 Task: Check the sale-to-list ratio of high ceilings in the last 3 years.
Action: Mouse moved to (1026, 230)
Screenshot: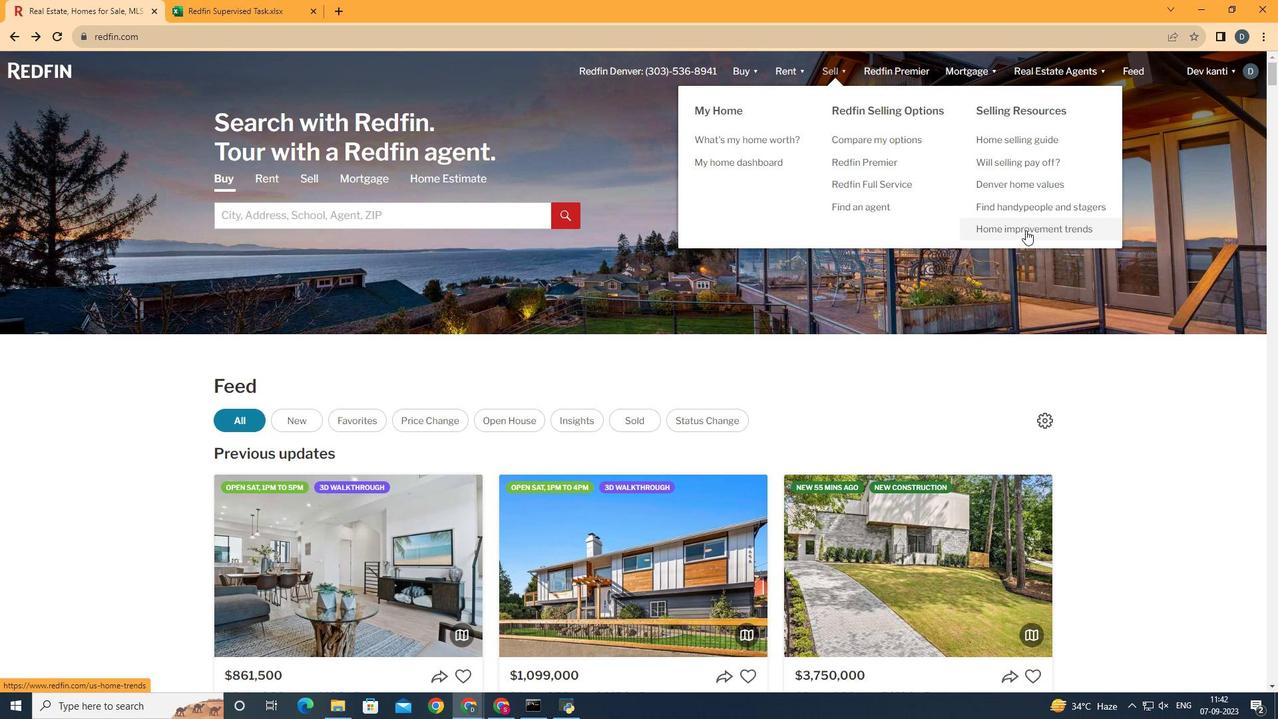 
Action: Mouse pressed left at (1026, 230)
Screenshot: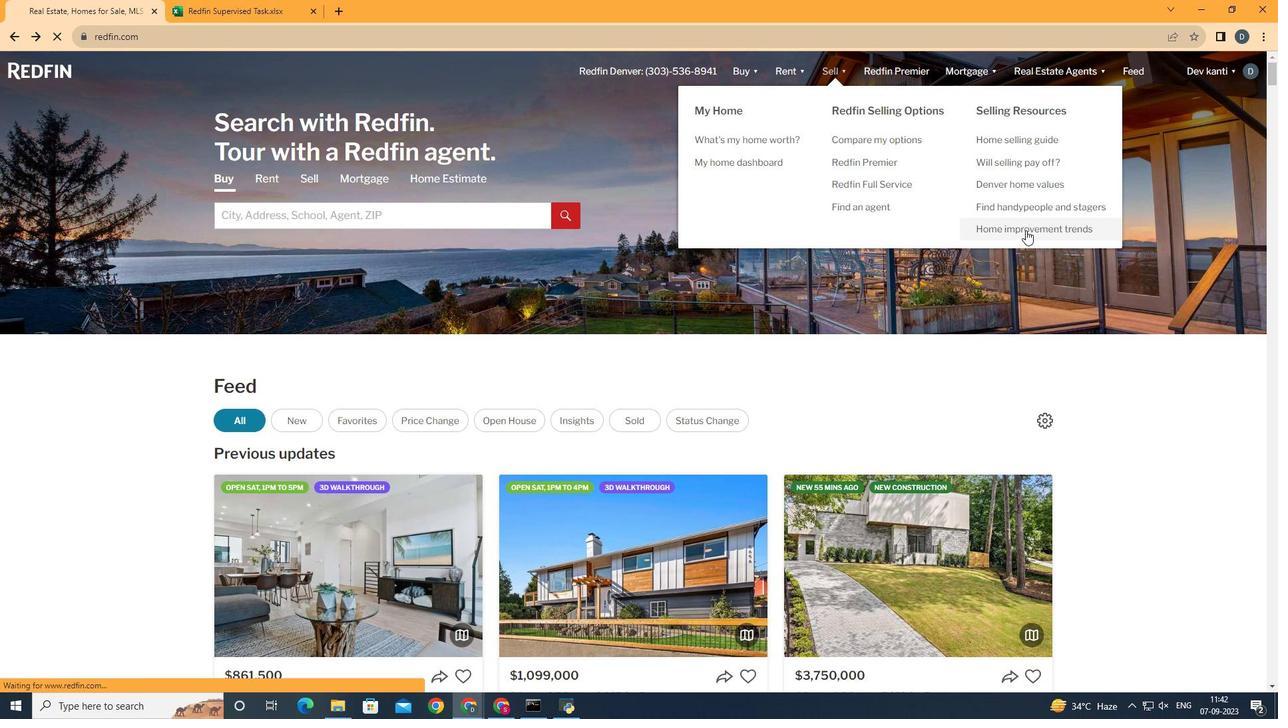 
Action: Mouse moved to (343, 251)
Screenshot: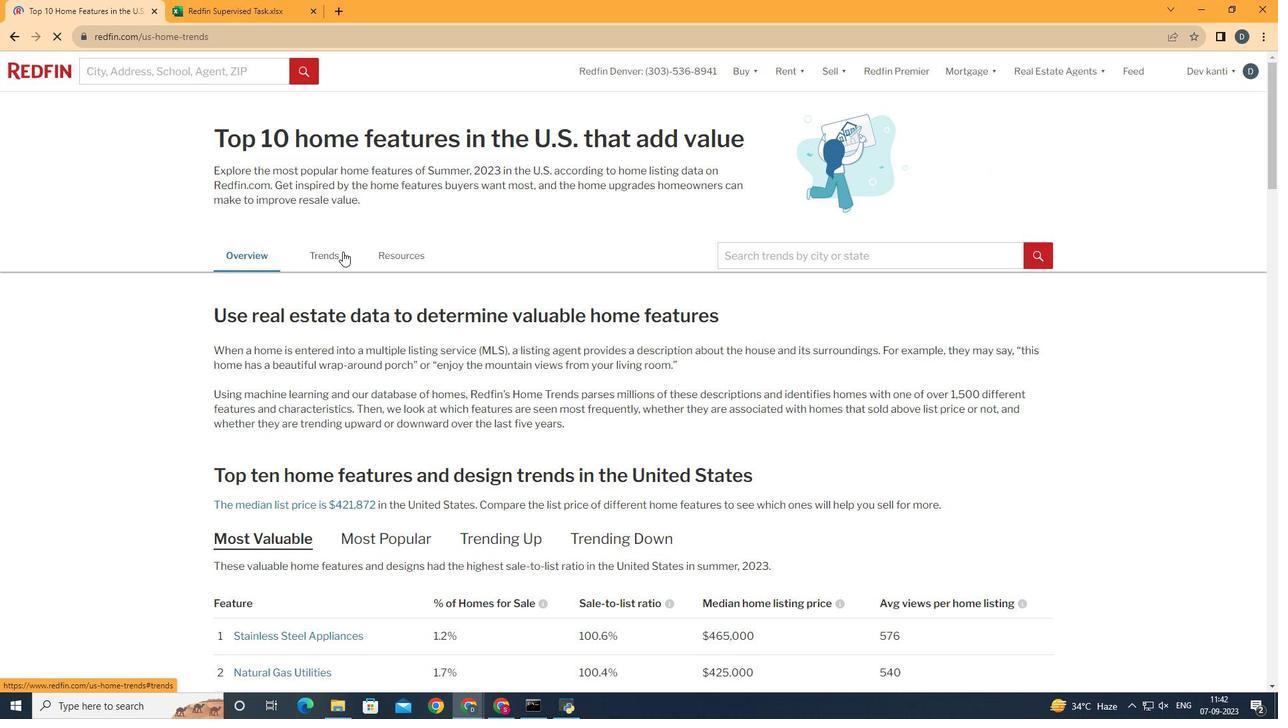 
Action: Mouse pressed left at (343, 251)
Screenshot: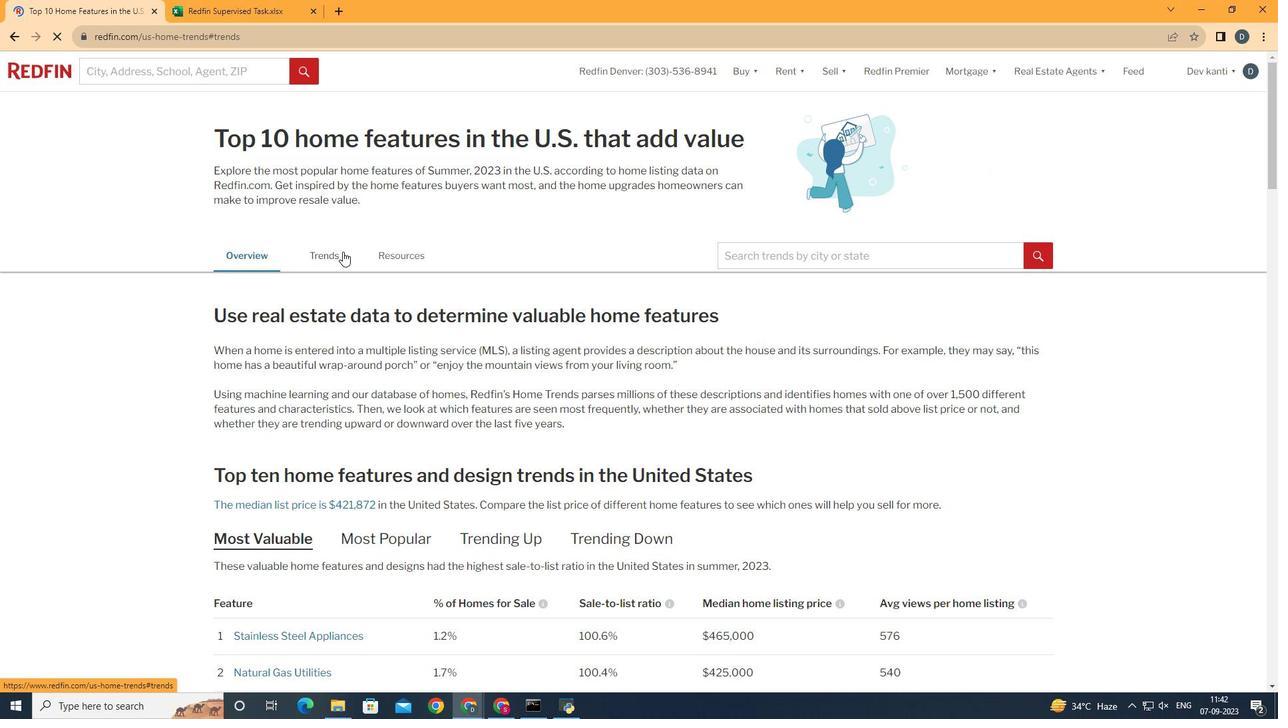 
Action: Mouse moved to (343, 251)
Screenshot: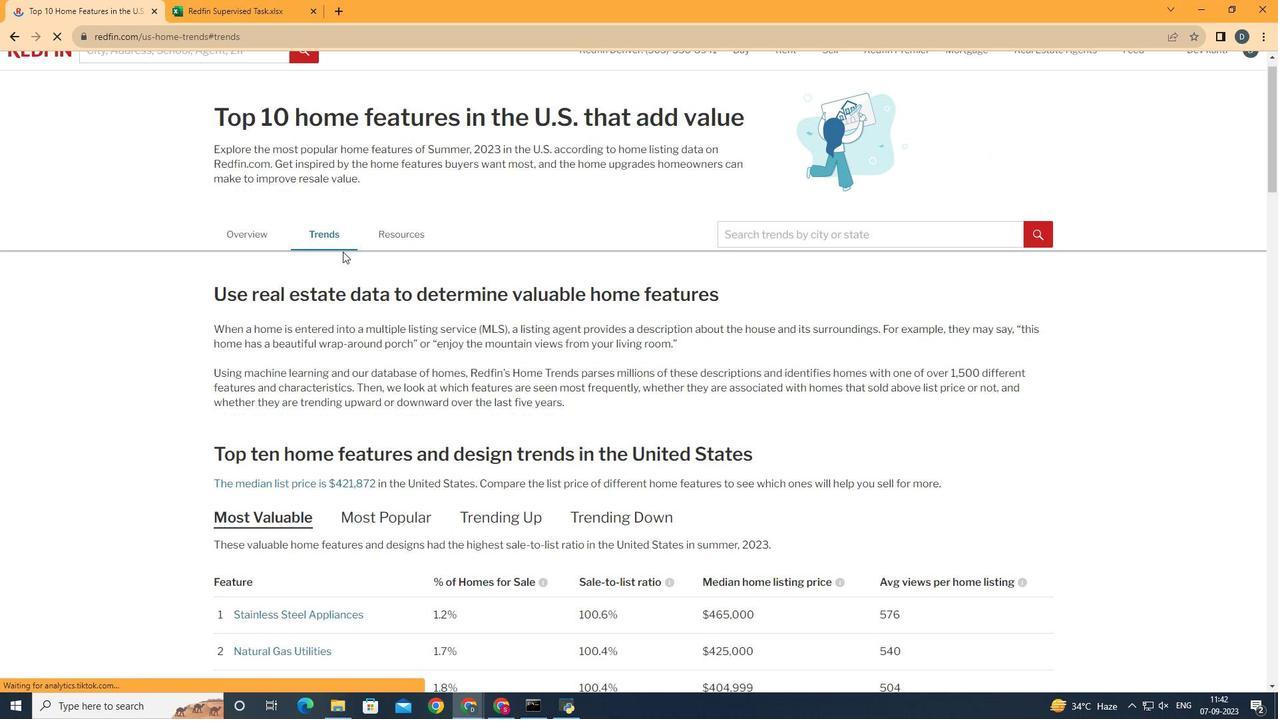 
Action: Mouse scrolled (343, 251) with delta (0, 0)
Screenshot: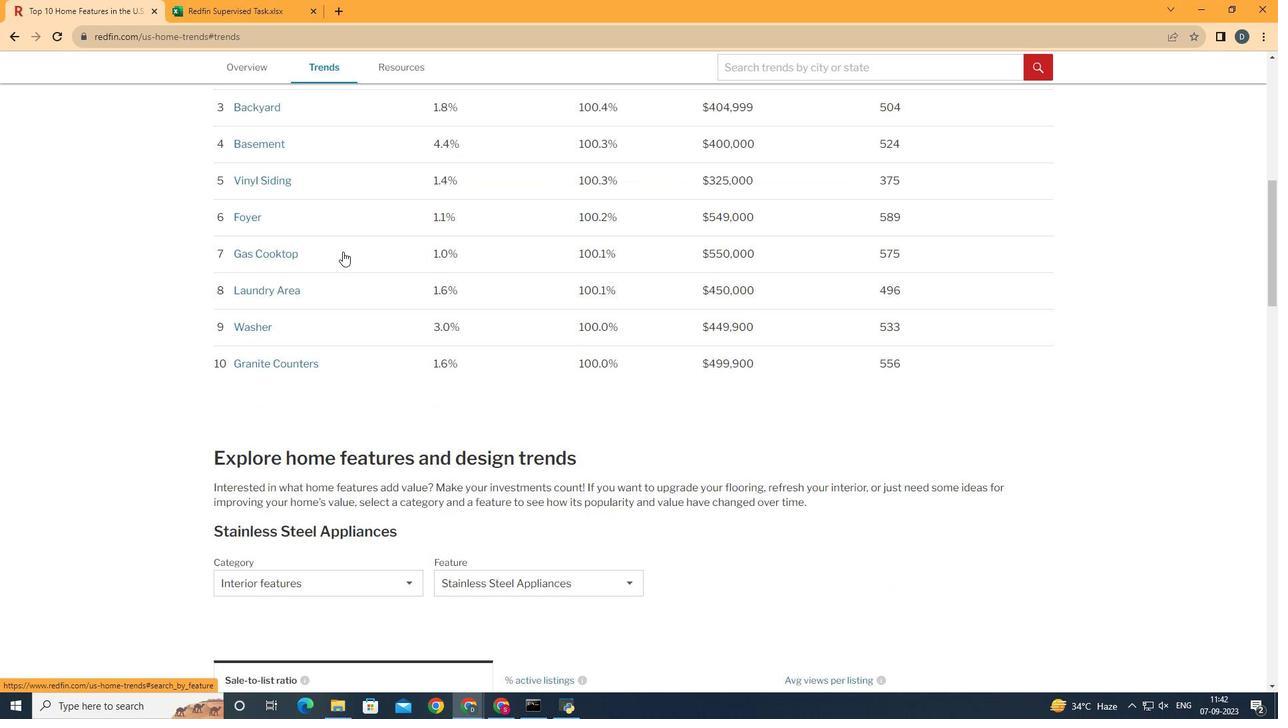 
Action: Mouse scrolled (343, 251) with delta (0, 0)
Screenshot: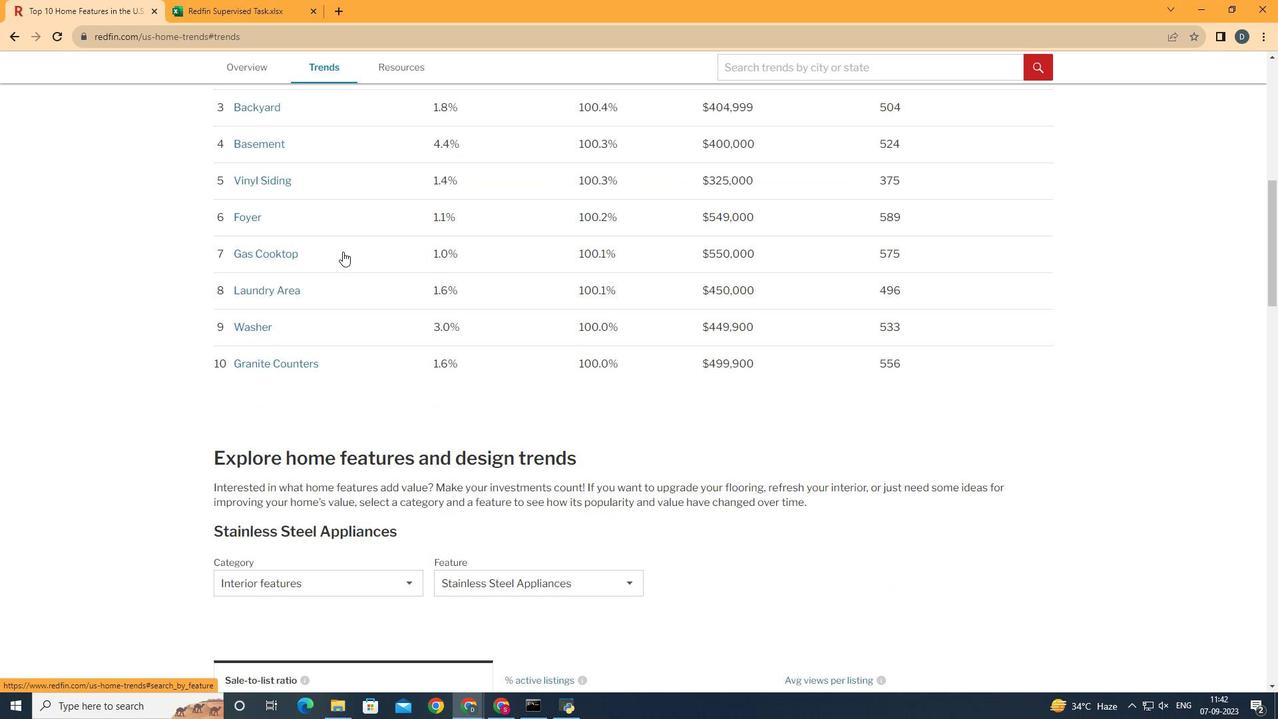 
Action: Mouse scrolled (343, 251) with delta (0, 0)
Screenshot: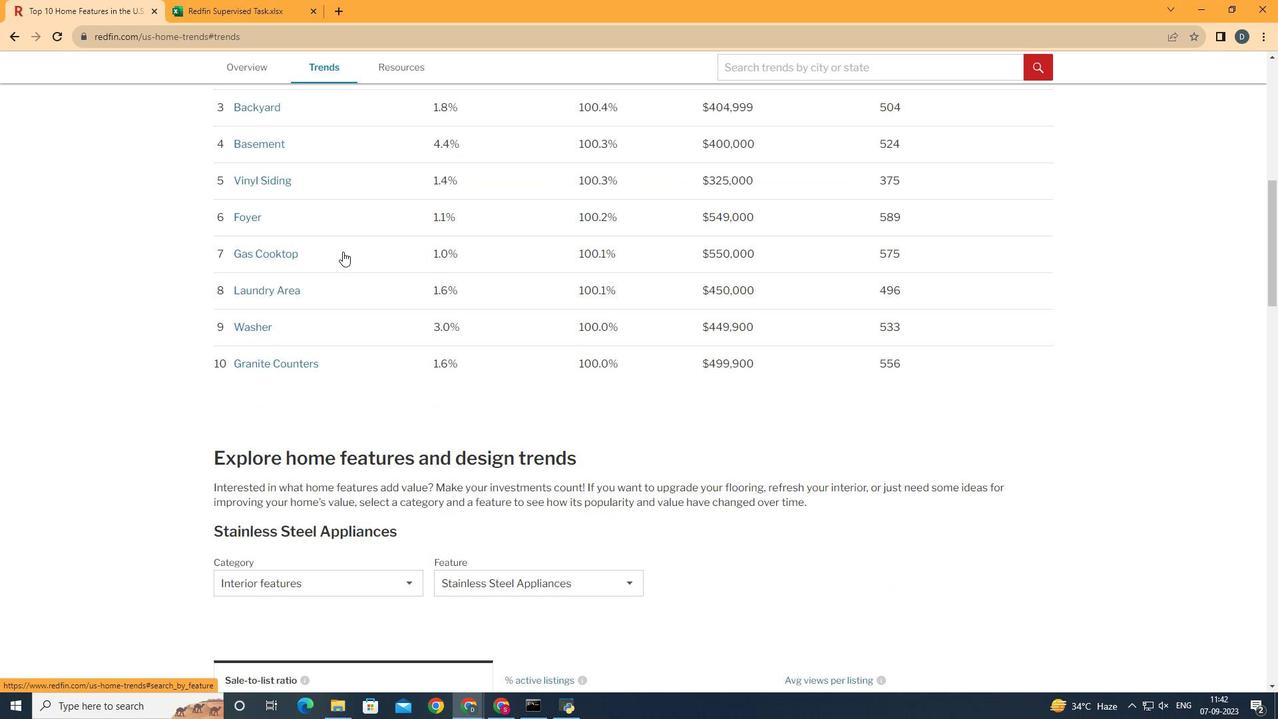 
Action: Mouse scrolled (343, 251) with delta (0, 0)
Screenshot: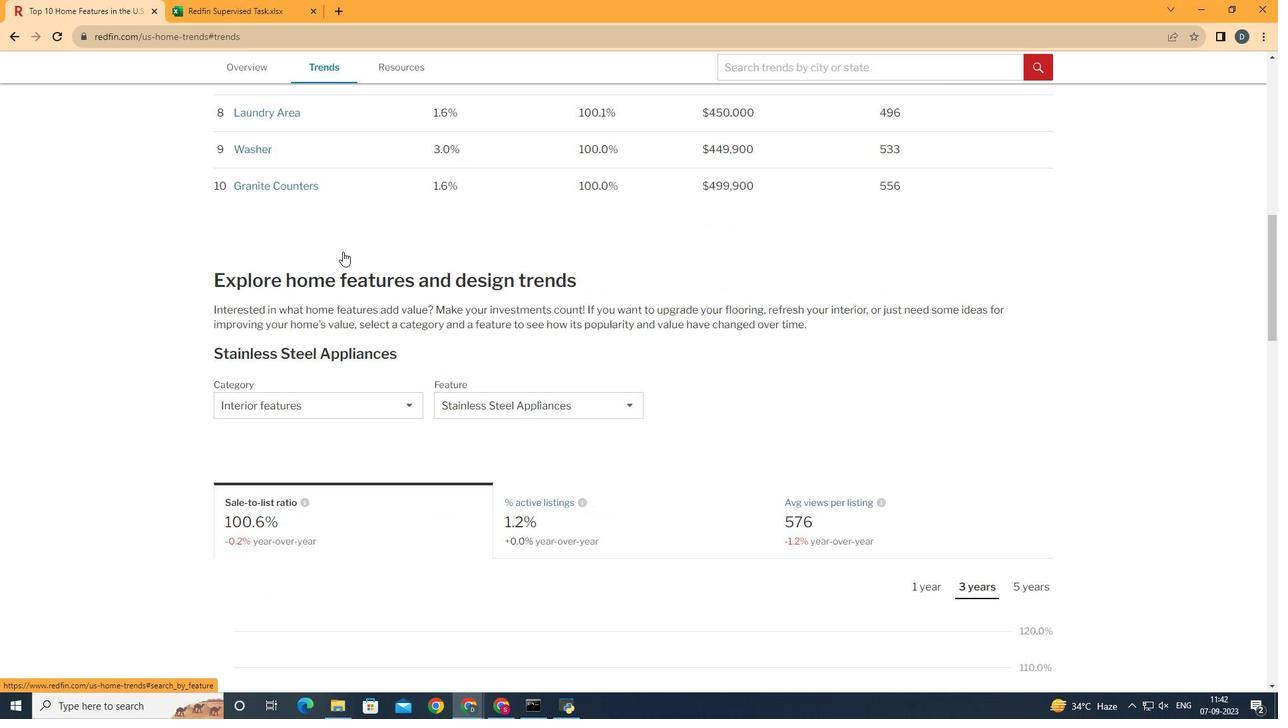 
Action: Mouse scrolled (343, 251) with delta (0, 0)
Screenshot: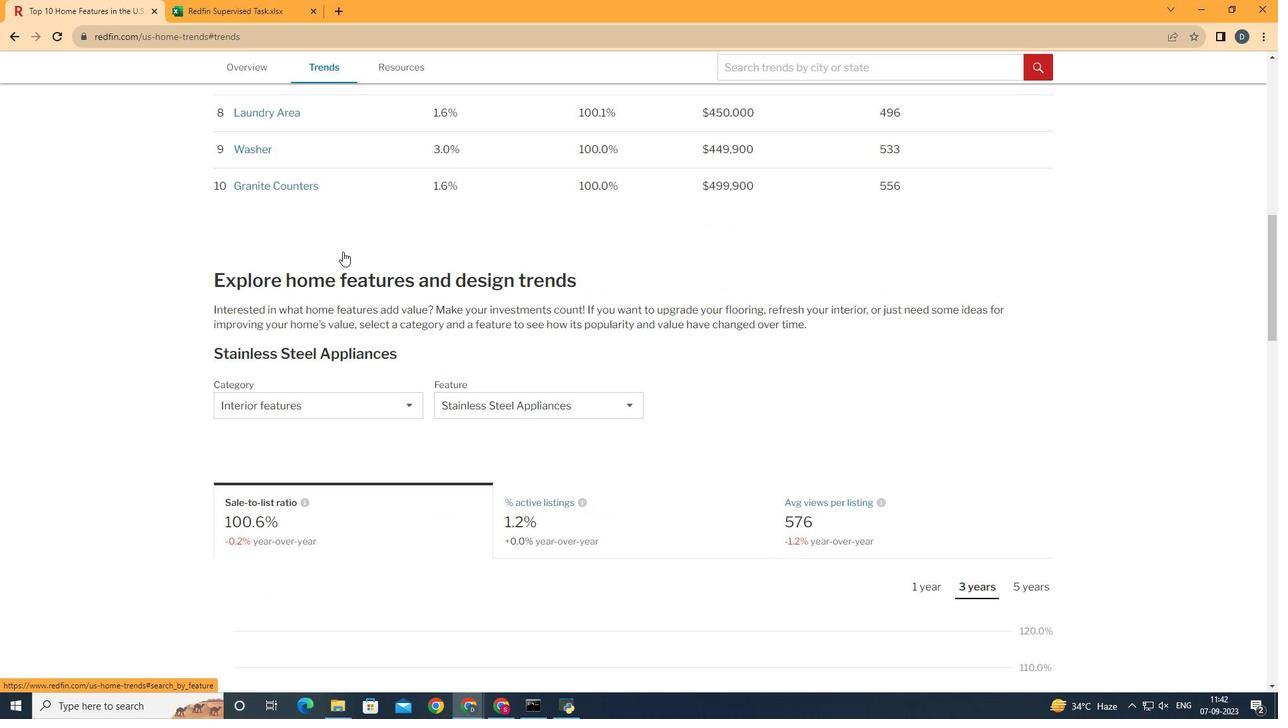 
Action: Mouse scrolled (343, 251) with delta (0, 0)
Screenshot: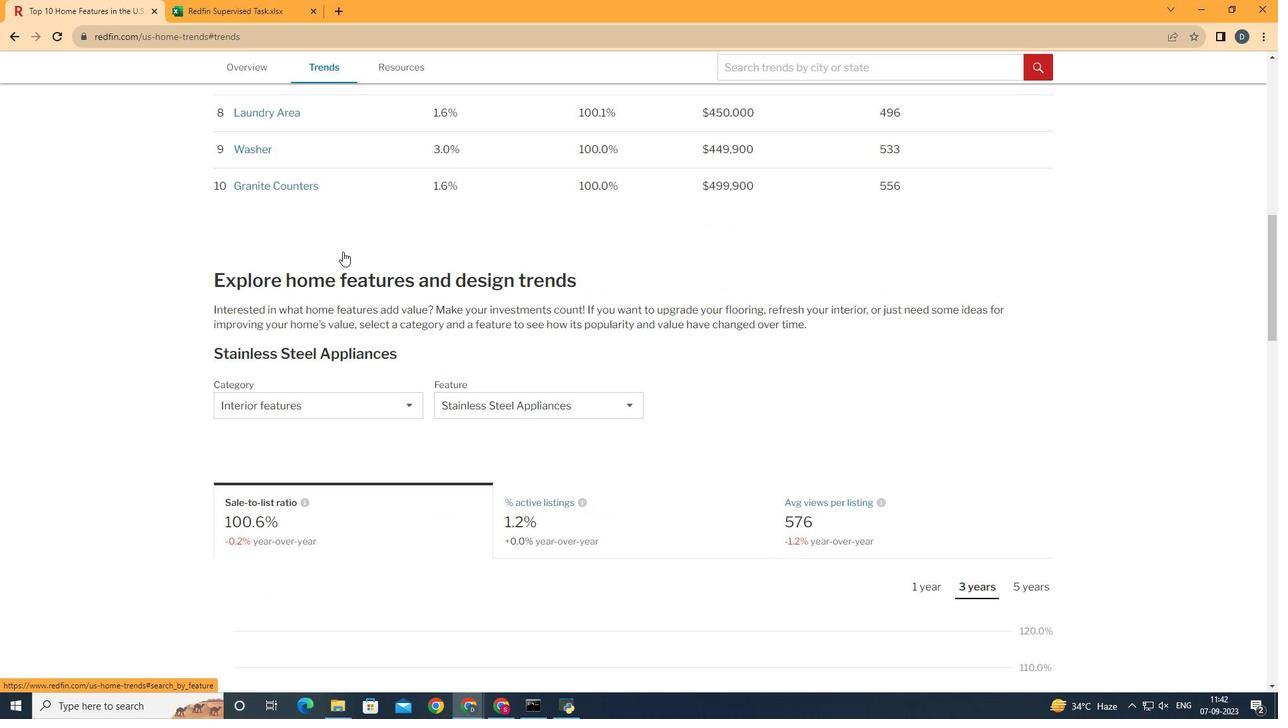 
Action: Mouse moved to (343, 396)
Screenshot: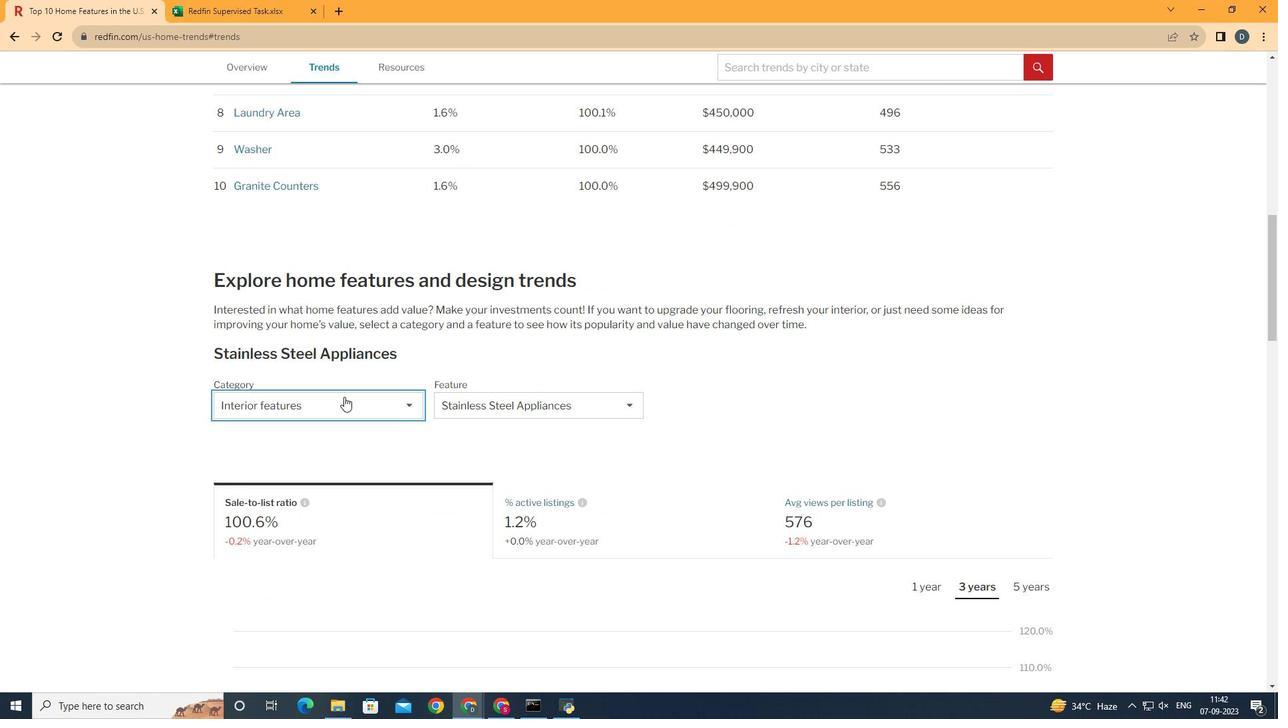 
Action: Mouse pressed left at (343, 396)
Screenshot: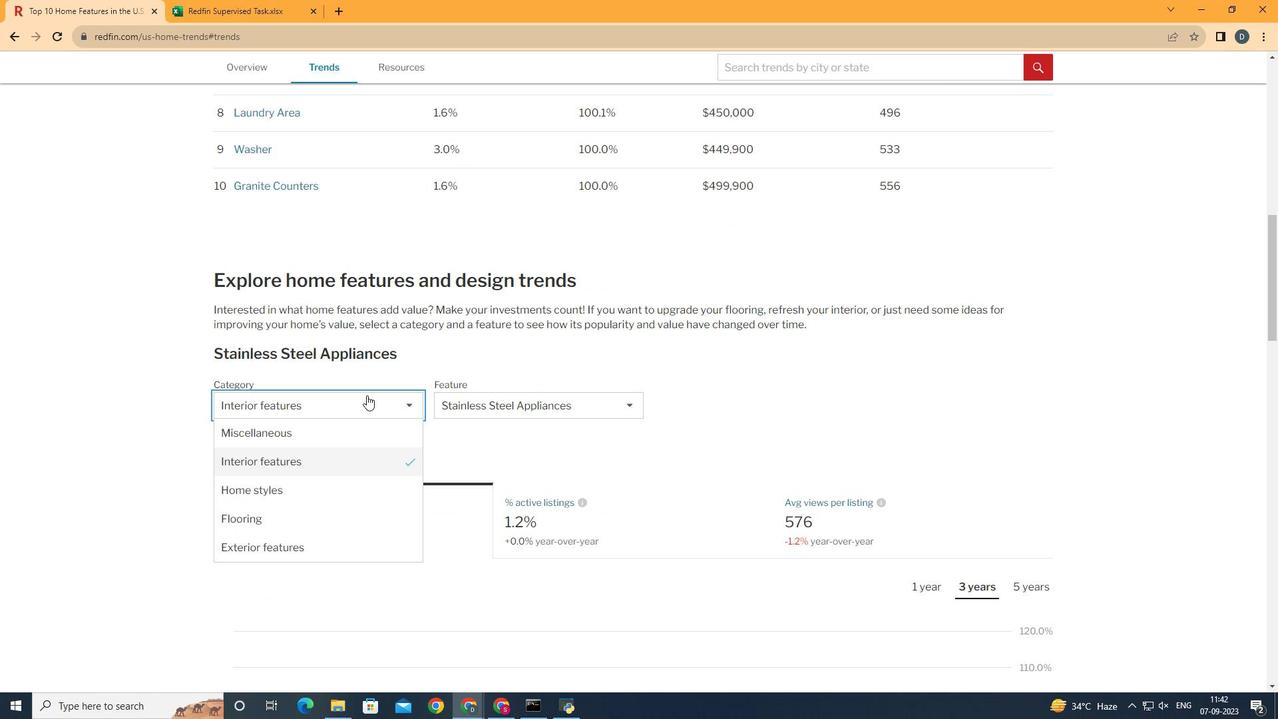
Action: Mouse moved to (337, 445)
Screenshot: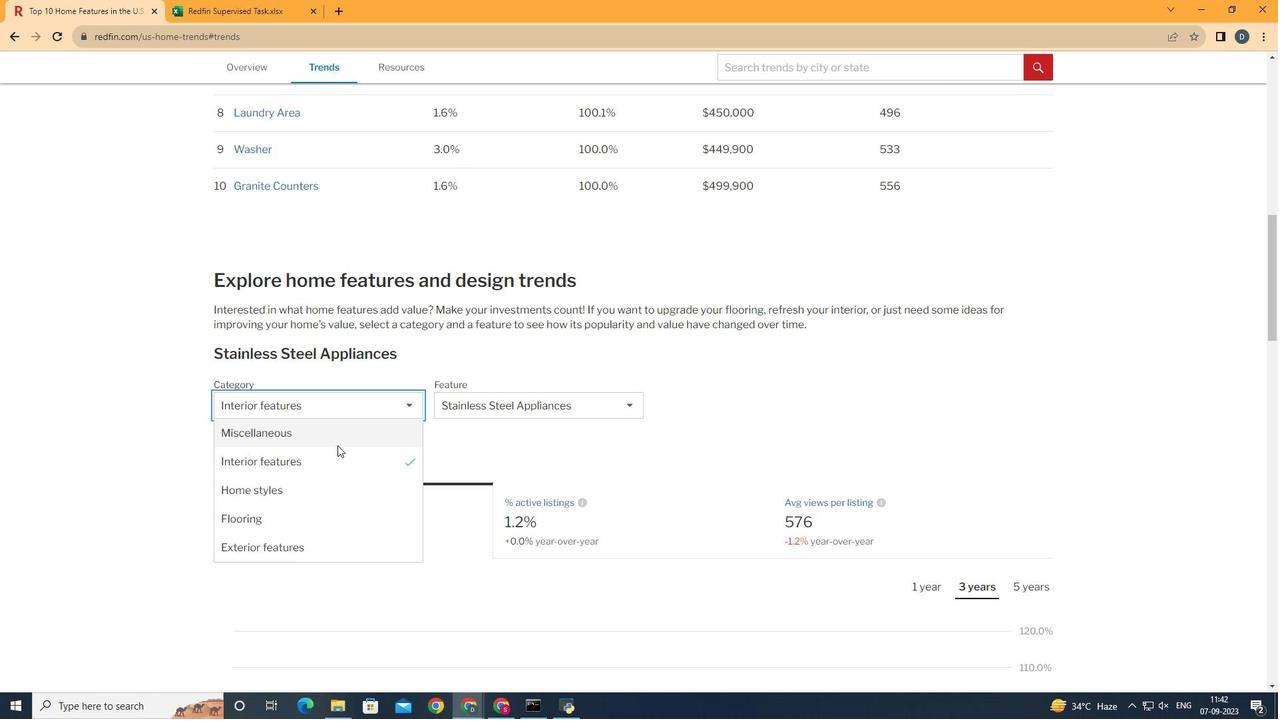 
Action: Mouse pressed left at (337, 445)
Screenshot: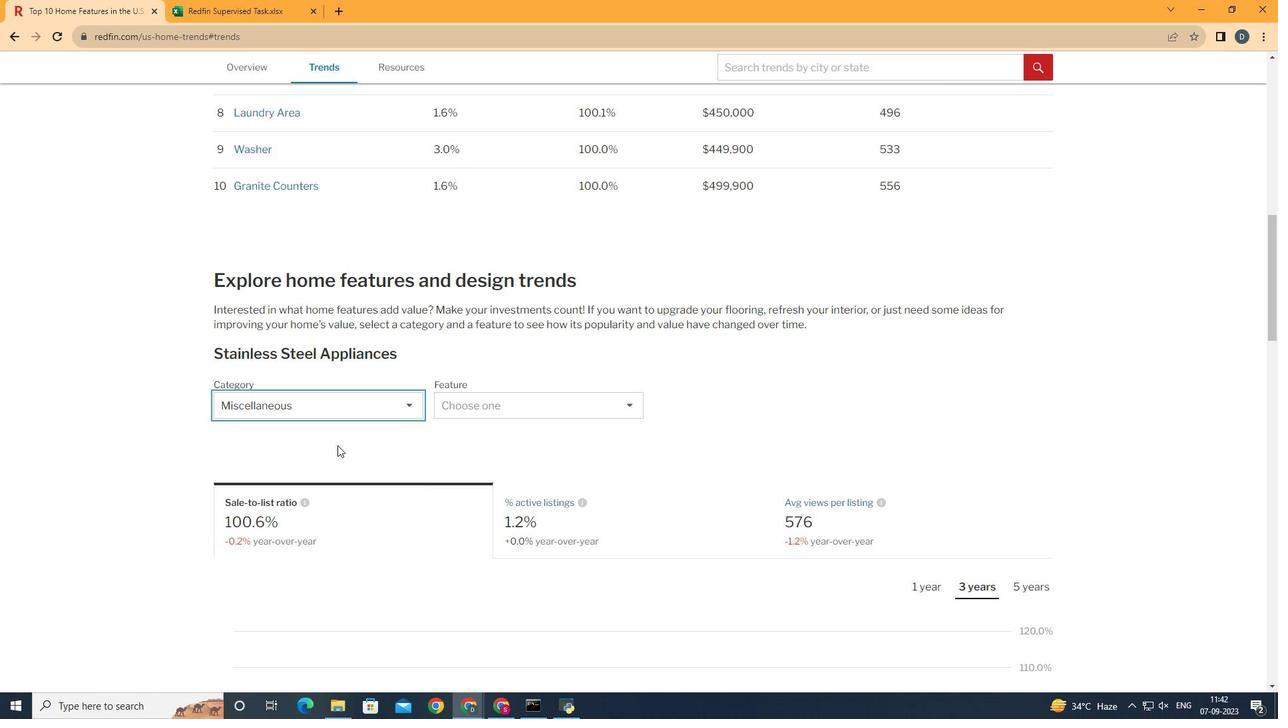 
Action: Mouse moved to (558, 400)
Screenshot: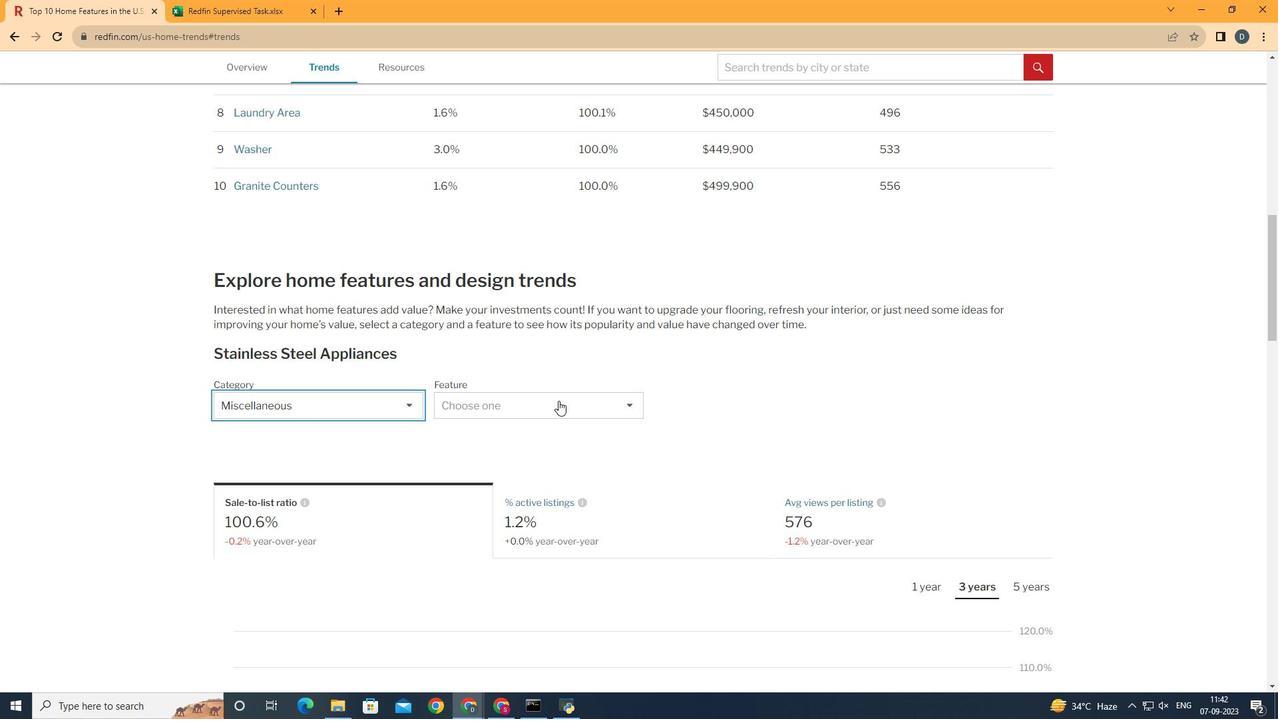 
Action: Mouse pressed left at (558, 400)
Screenshot: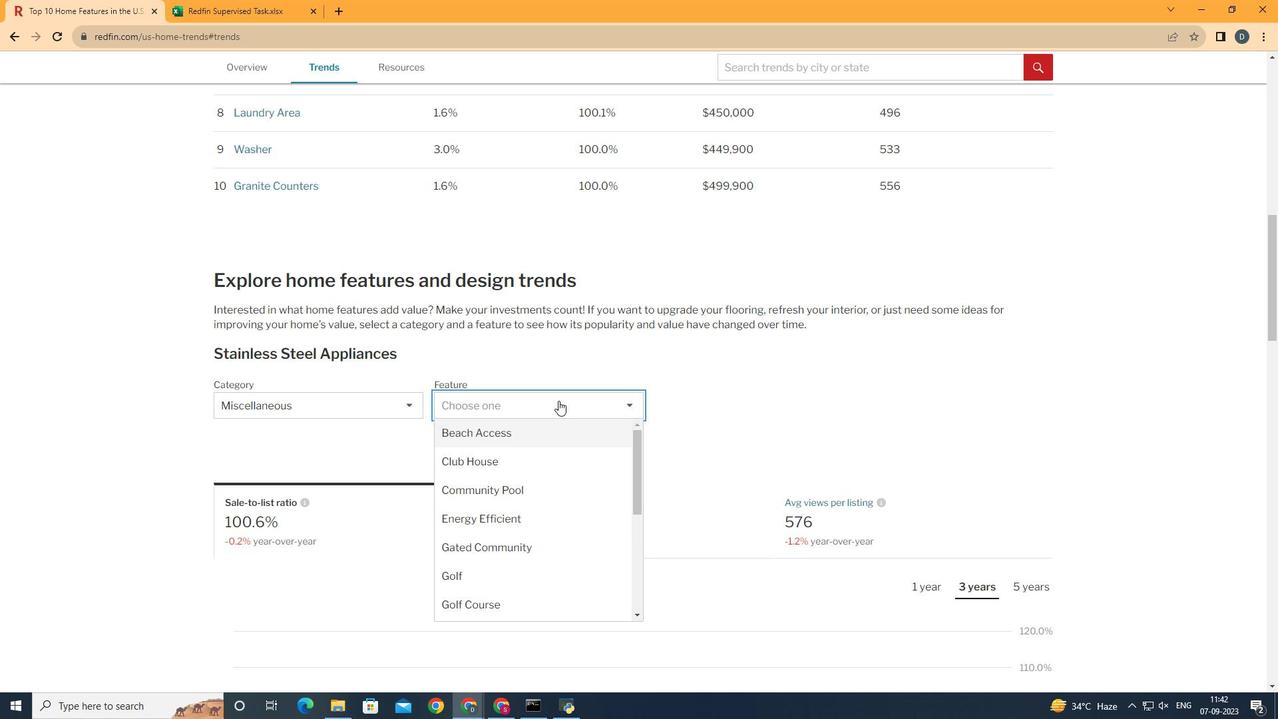 
Action: Mouse scrolled (558, 400) with delta (0, 0)
Screenshot: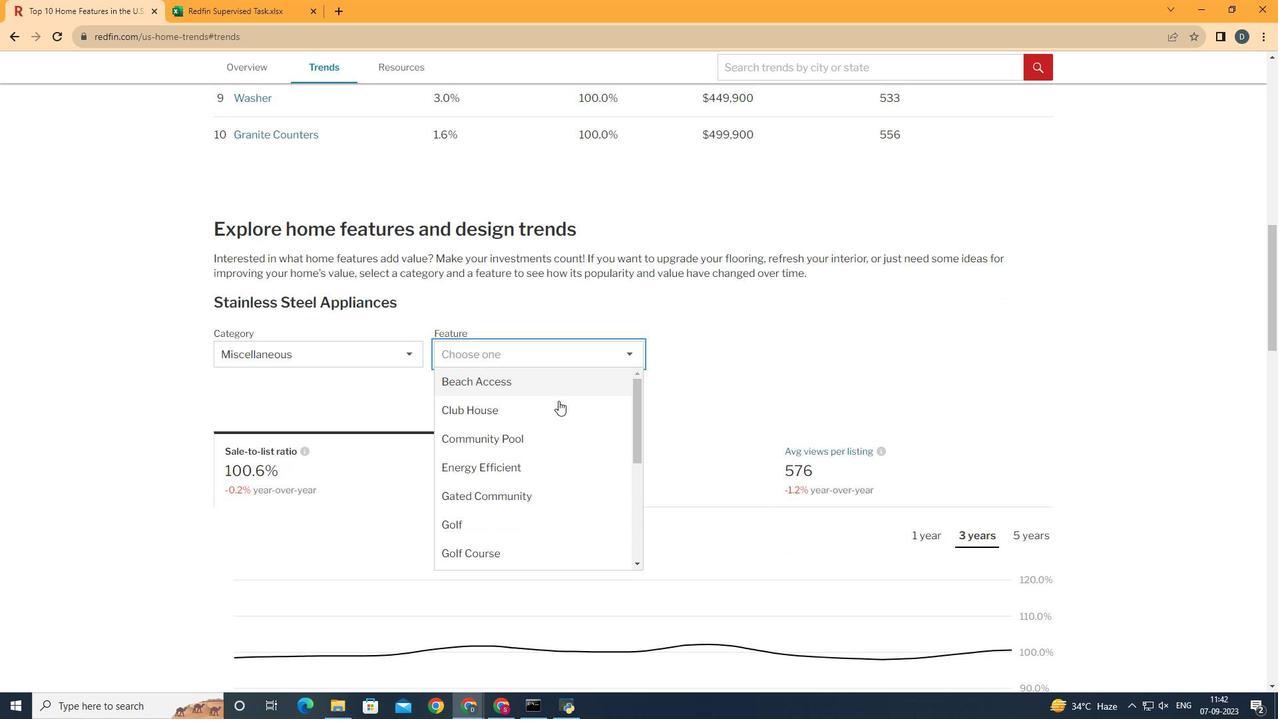 
Action: Mouse moved to (553, 416)
Screenshot: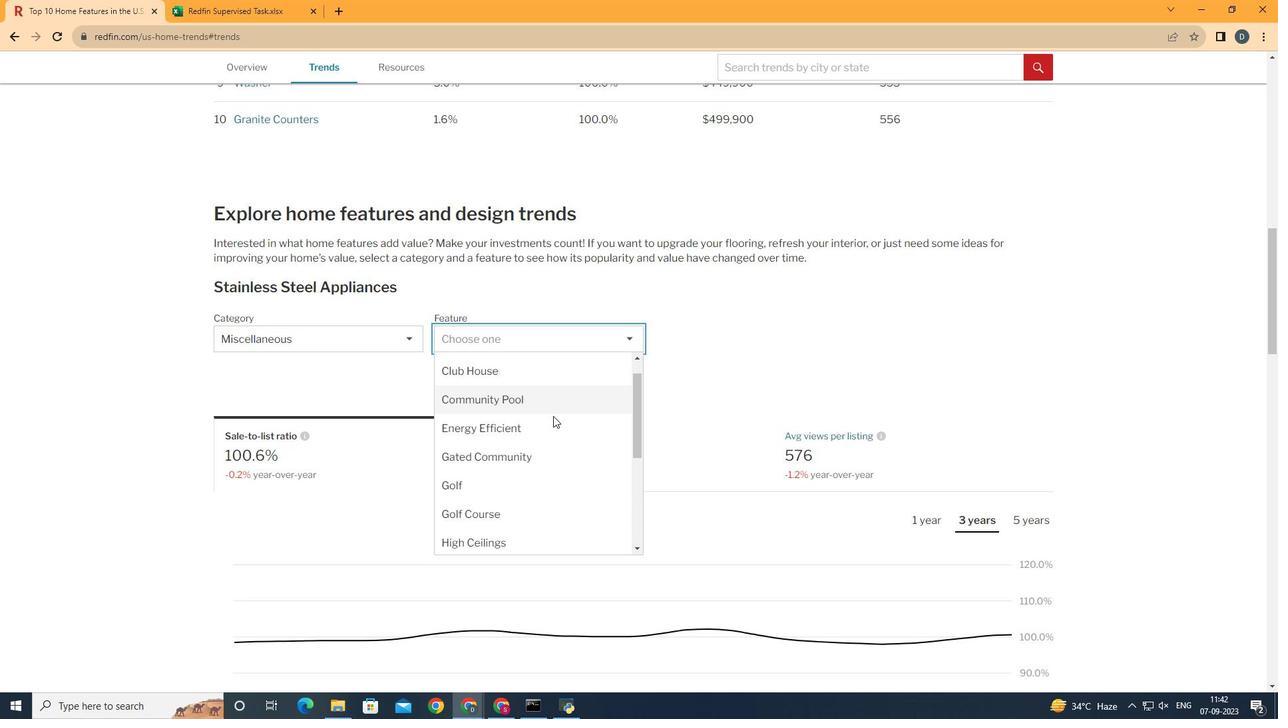 
Action: Mouse scrolled (553, 415) with delta (0, 0)
Screenshot: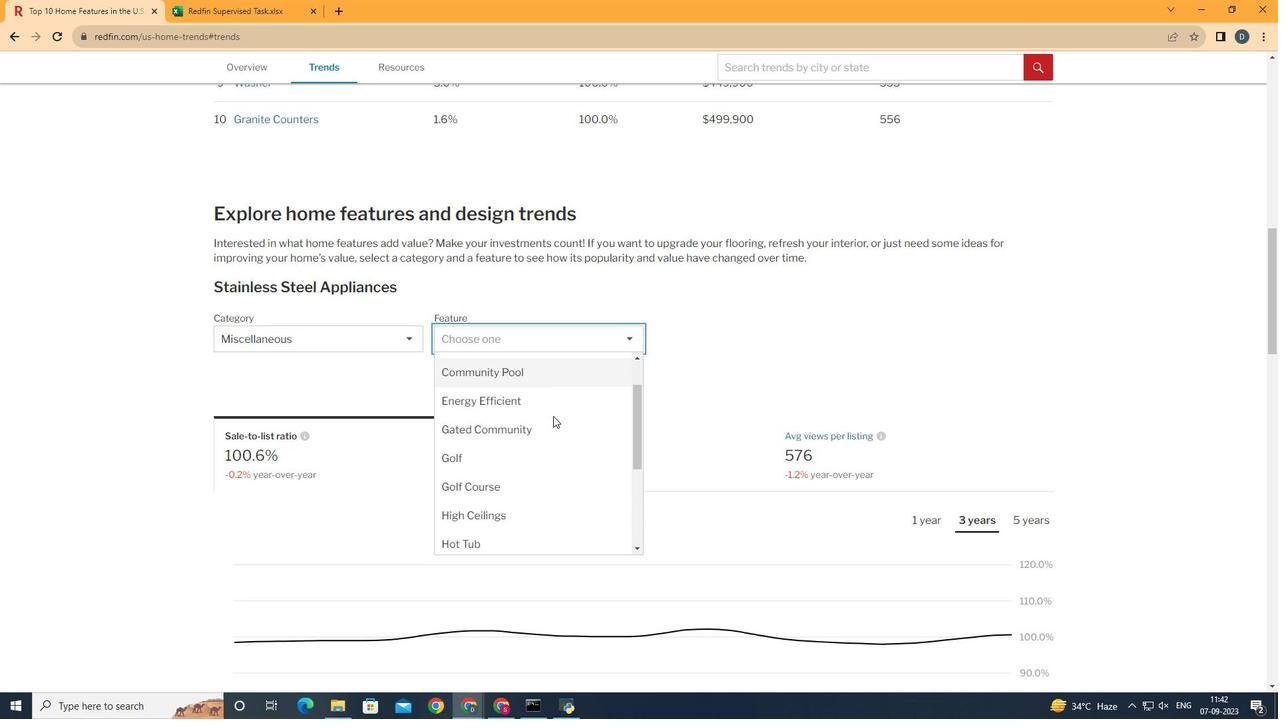
Action: Mouse moved to (528, 505)
Screenshot: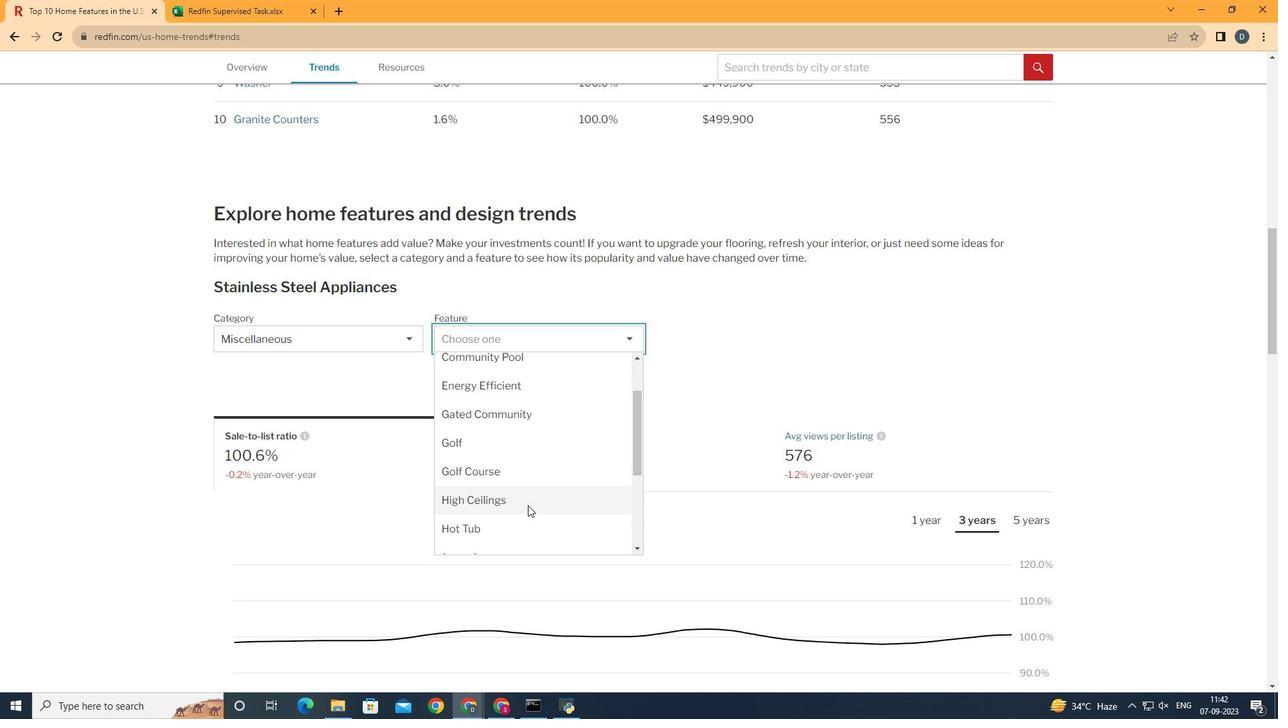 
Action: Mouse pressed left at (528, 505)
Screenshot: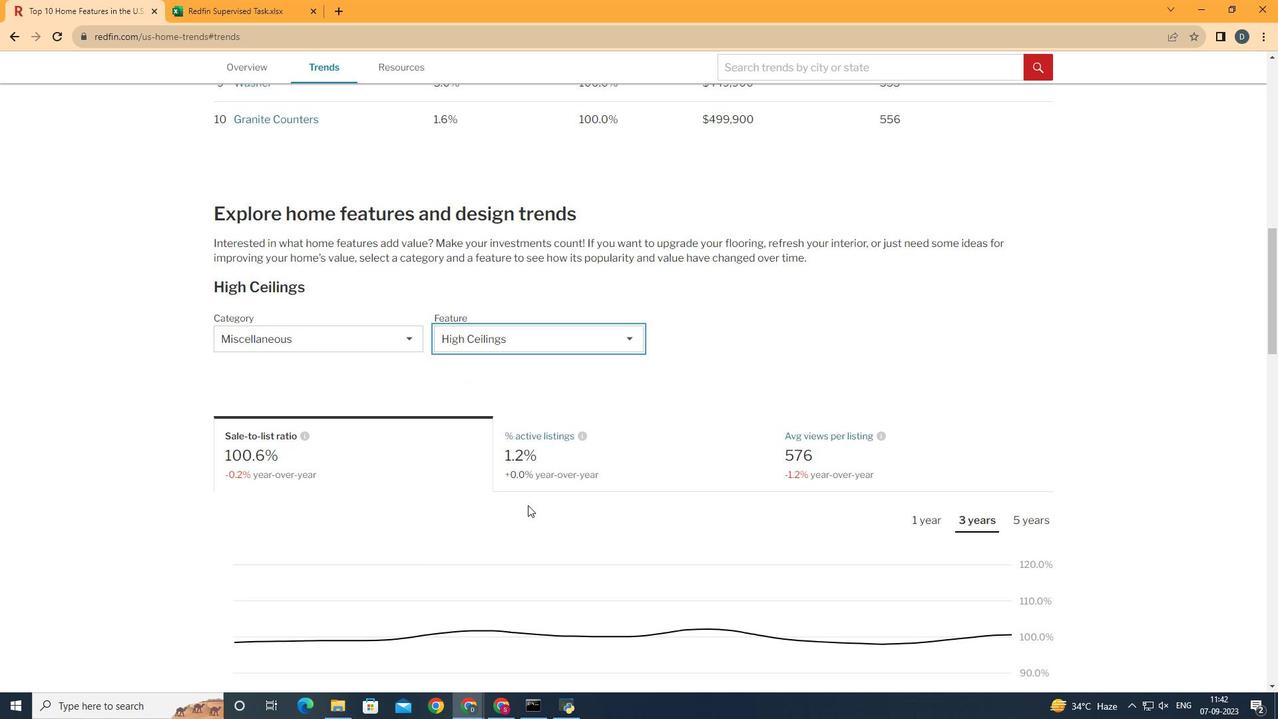 
Action: Mouse moved to (456, 495)
Screenshot: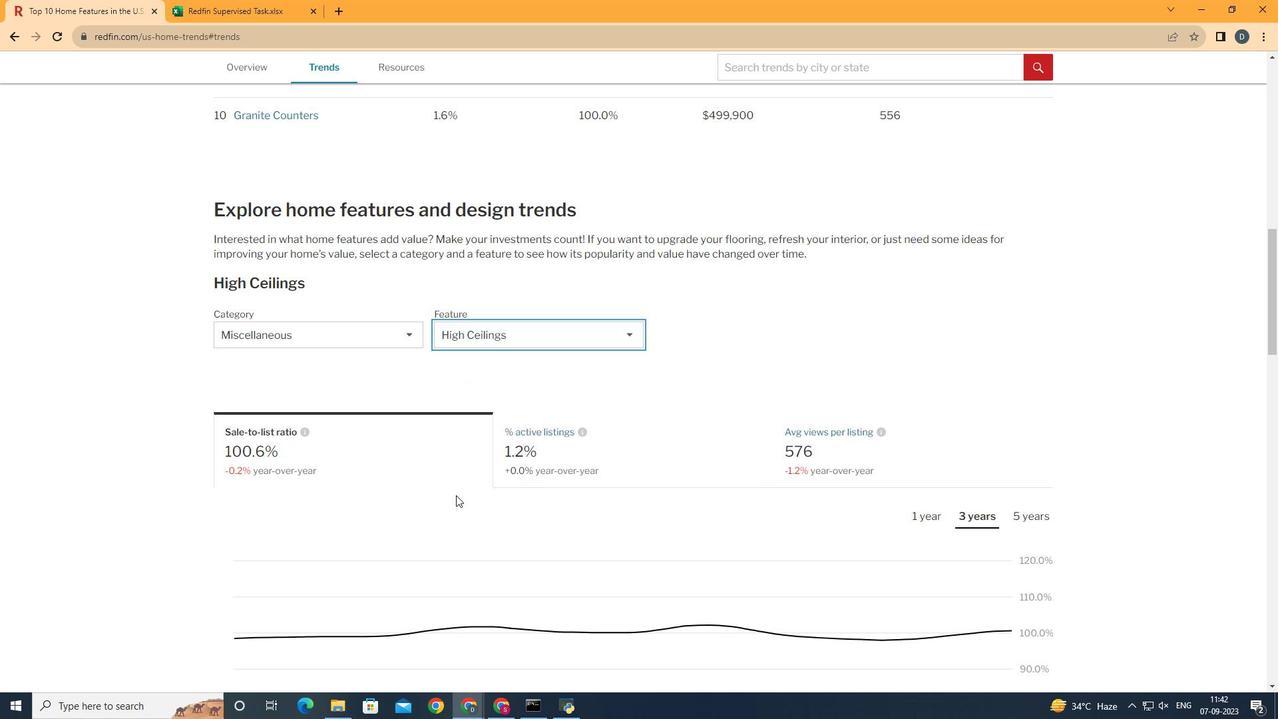 
Action: Mouse scrolled (456, 494) with delta (0, 0)
Screenshot: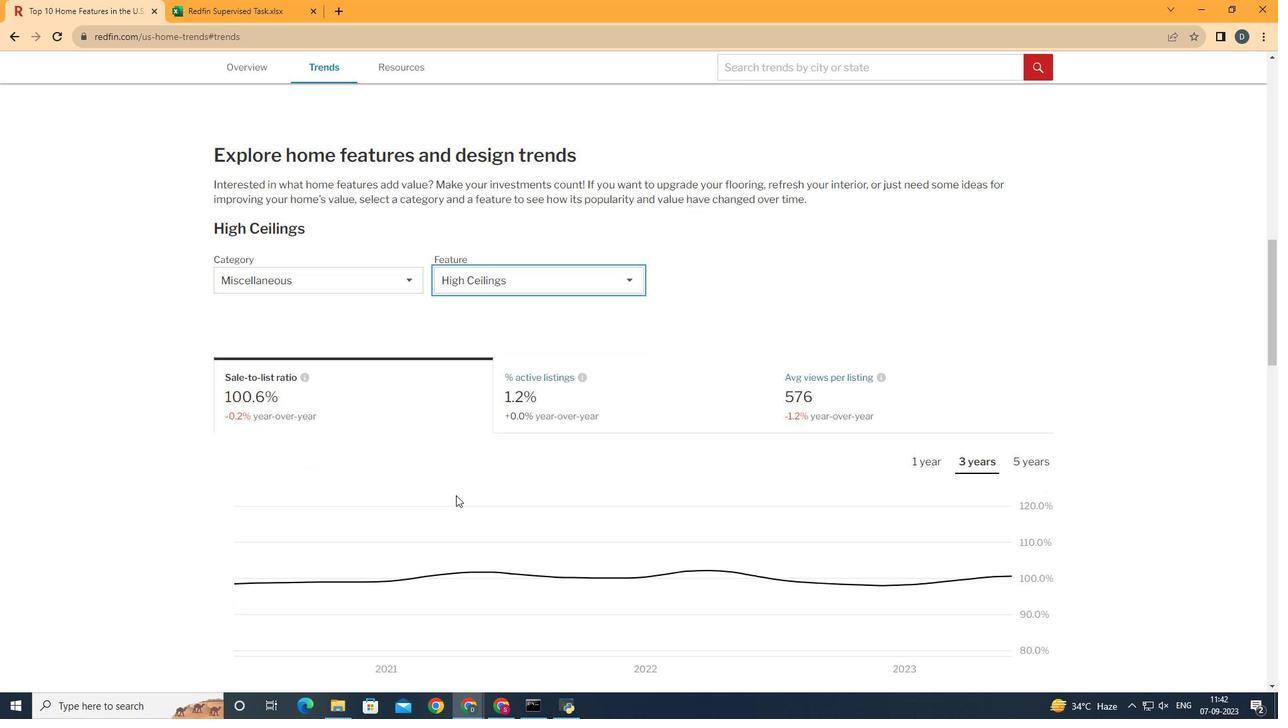 
Action: Mouse moved to (504, 470)
Screenshot: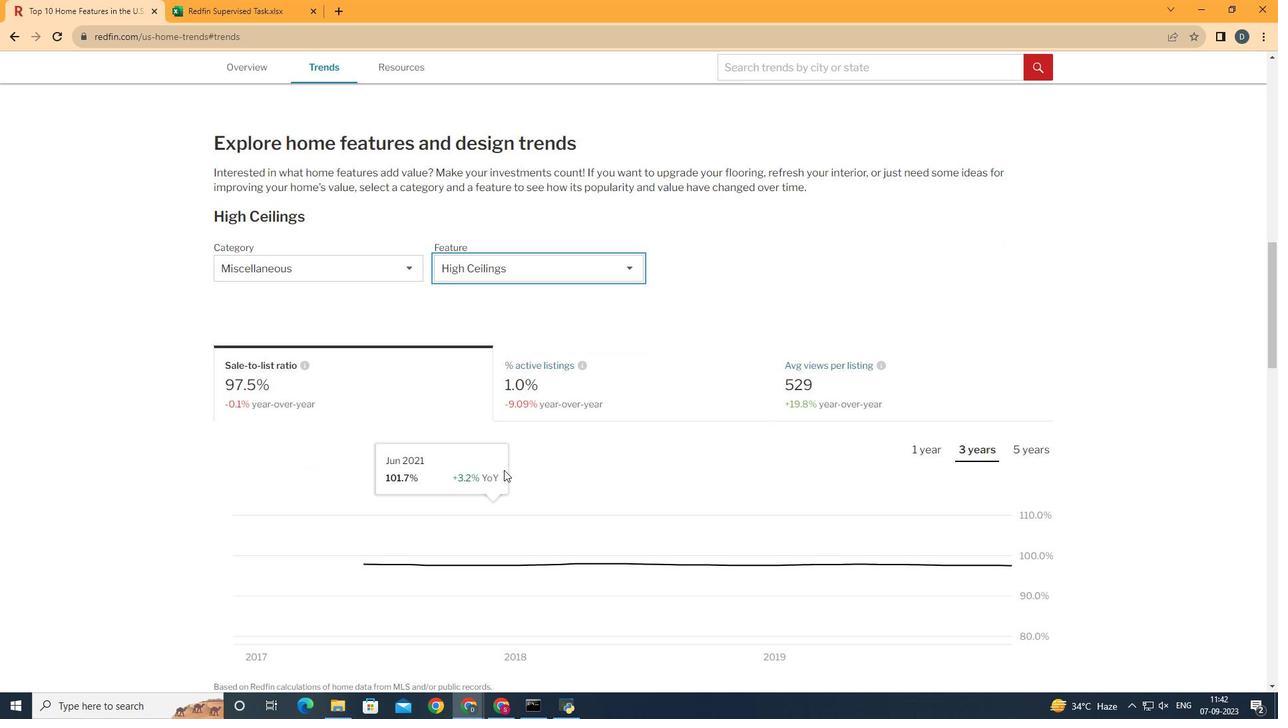 
Action: Mouse scrolled (504, 469) with delta (0, 0)
Screenshot: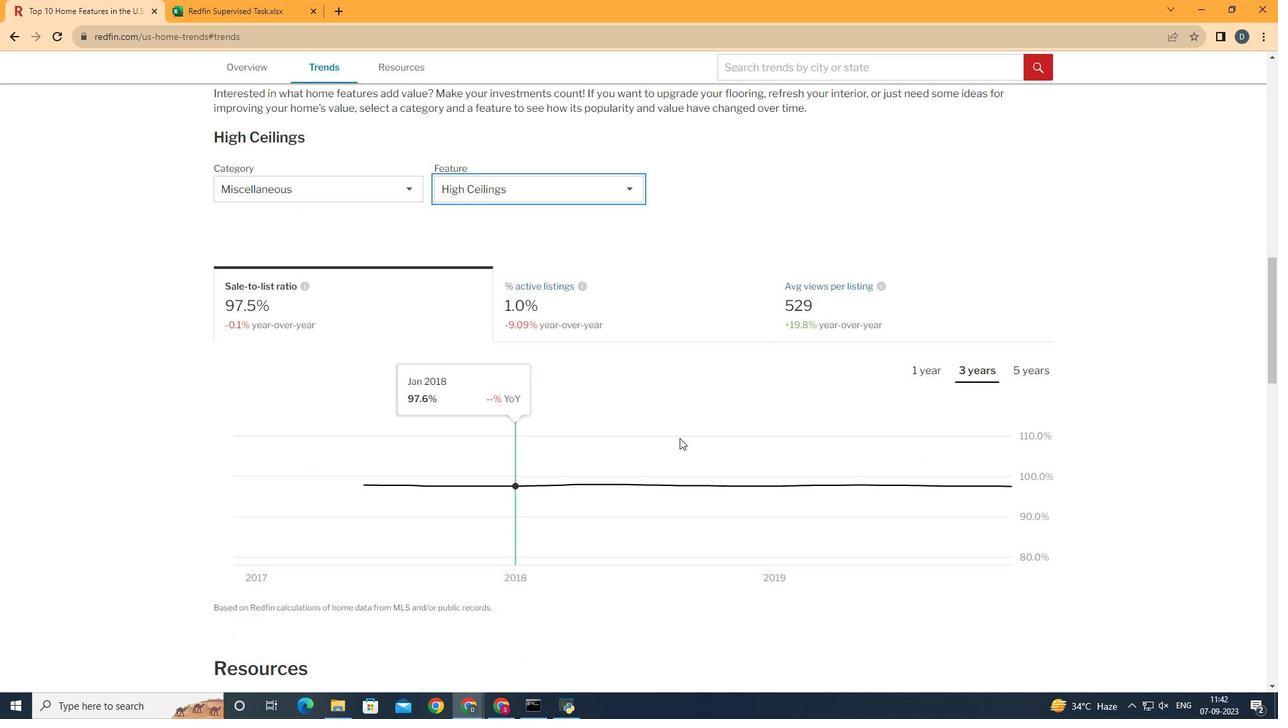 
Action: Mouse scrolled (504, 469) with delta (0, 0)
Screenshot: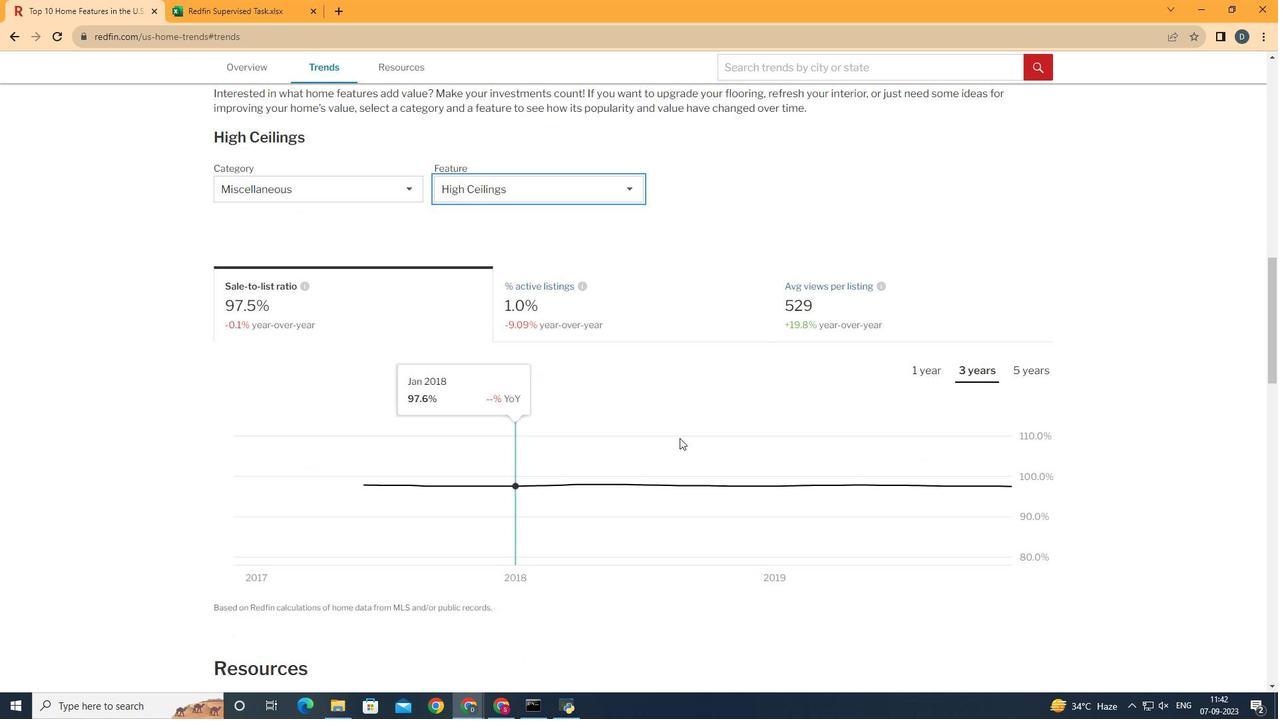
Action: Mouse moved to (971, 323)
Screenshot: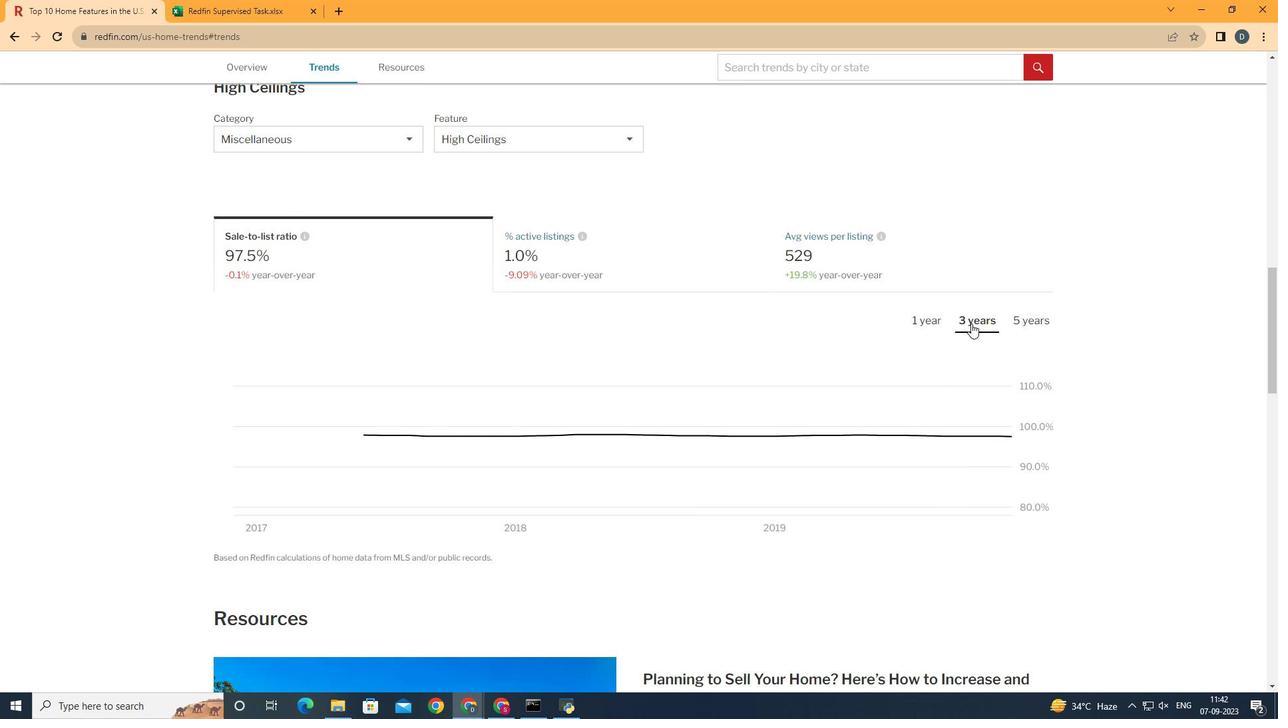 
Action: Mouse pressed left at (971, 323)
Screenshot: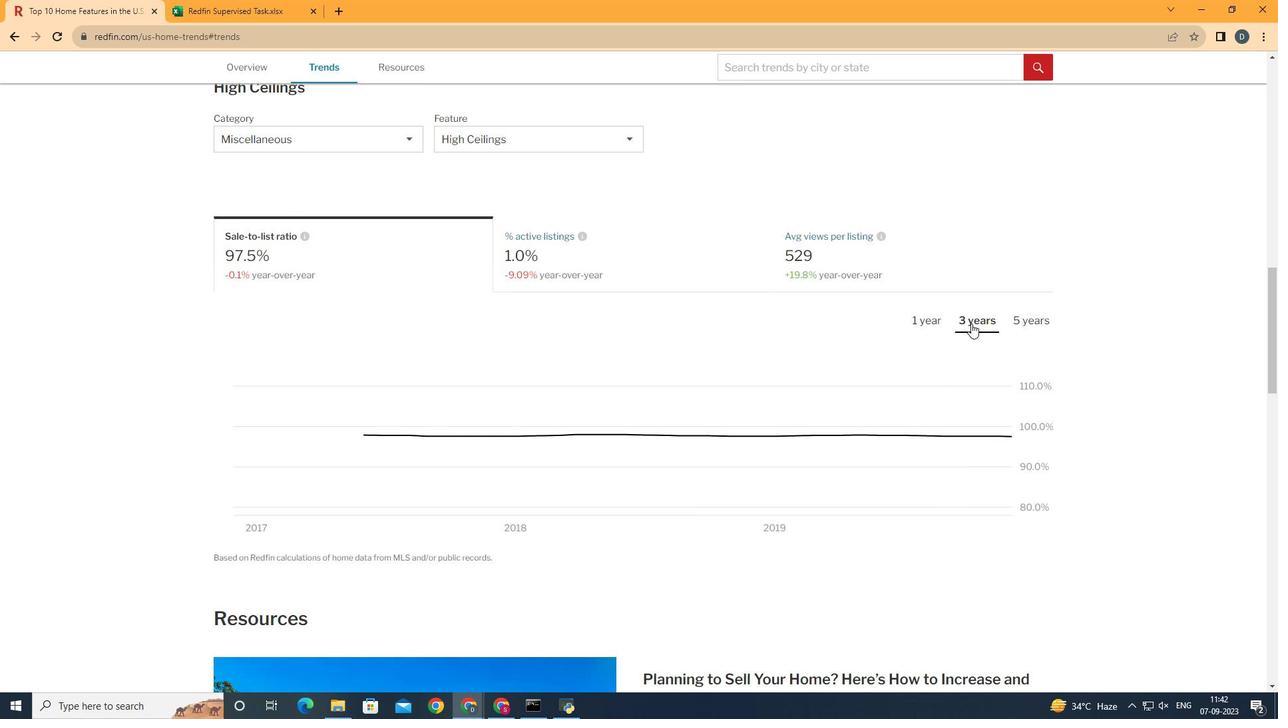 
Action: Mouse moved to (1031, 426)
Screenshot: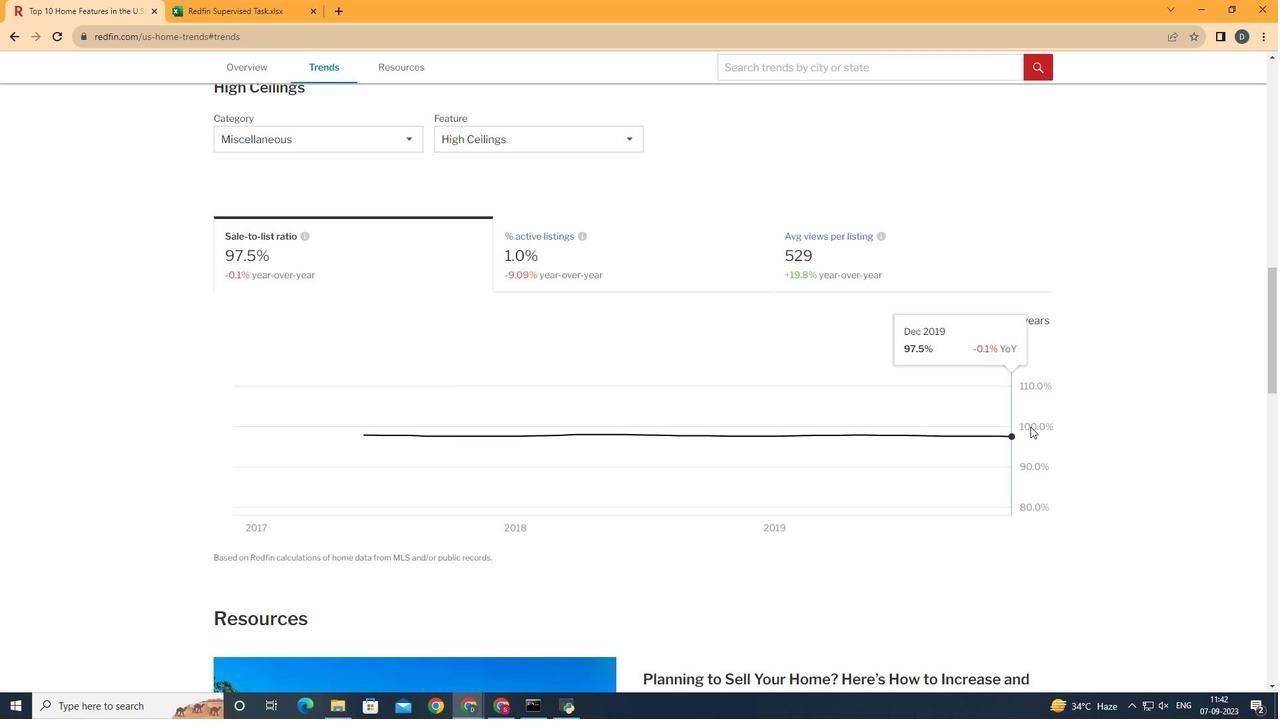 
